 Task: Add Bella Rosa Party Tray - Aged Cheddar, Swiss, Havarti, & Gouda to the cart.
Action: Mouse moved to (21, 112)
Screenshot: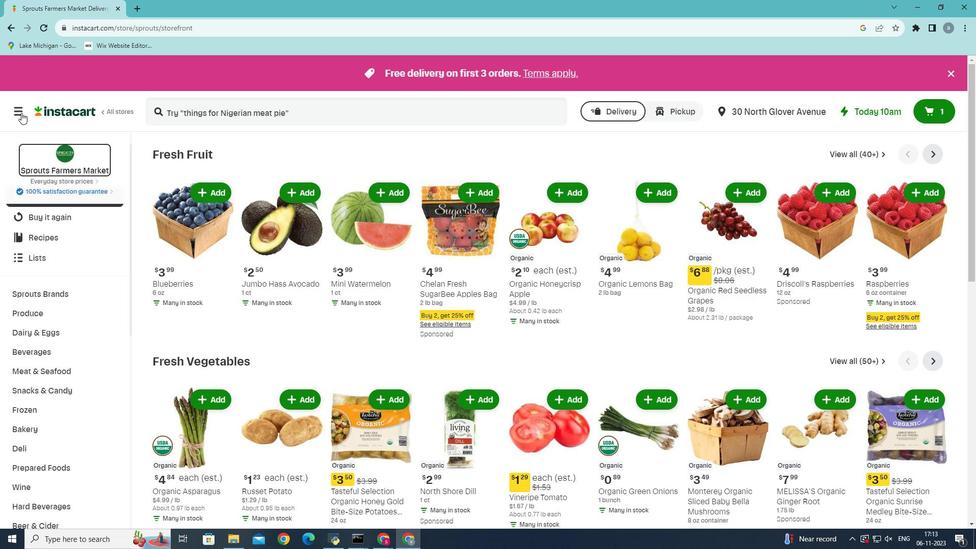 
Action: Mouse pressed left at (21, 112)
Screenshot: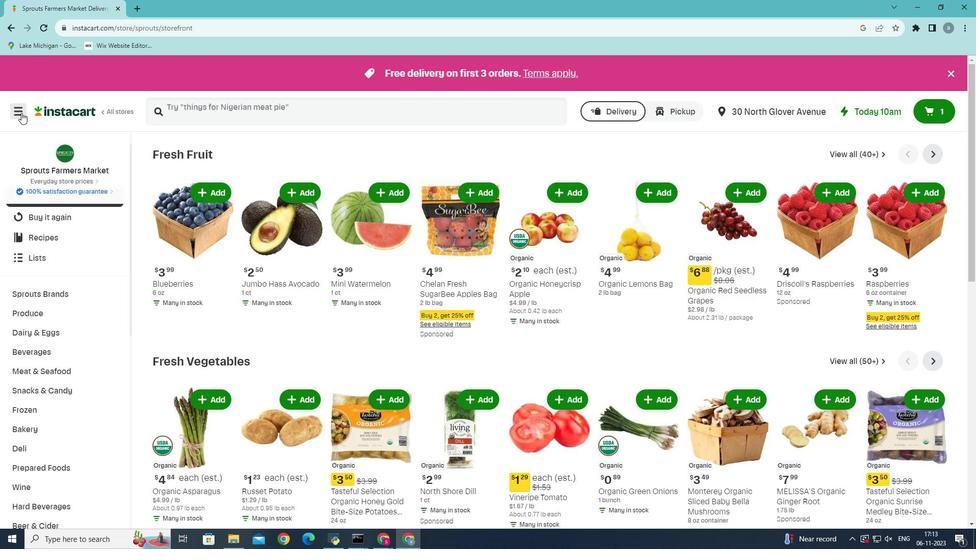 
Action: Mouse moved to (47, 283)
Screenshot: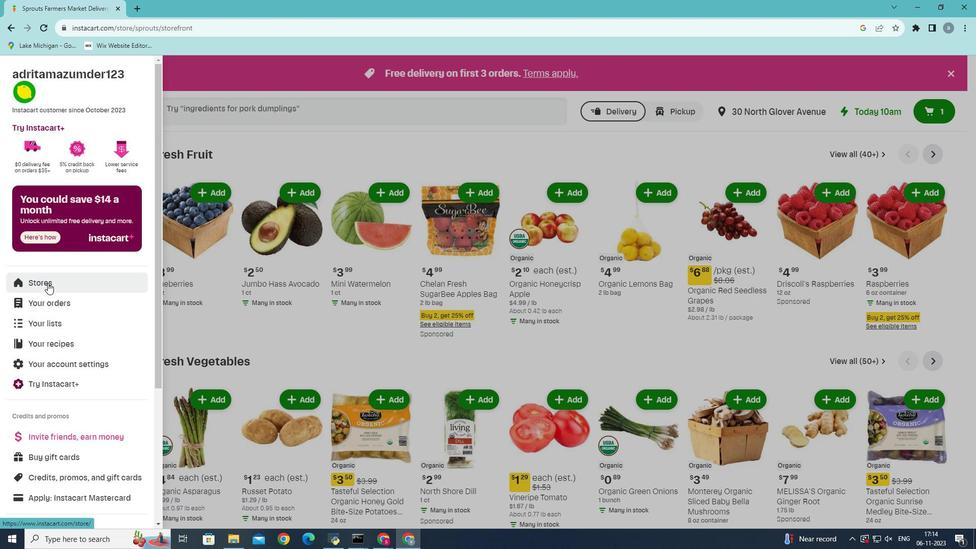 
Action: Mouse pressed left at (47, 283)
Screenshot: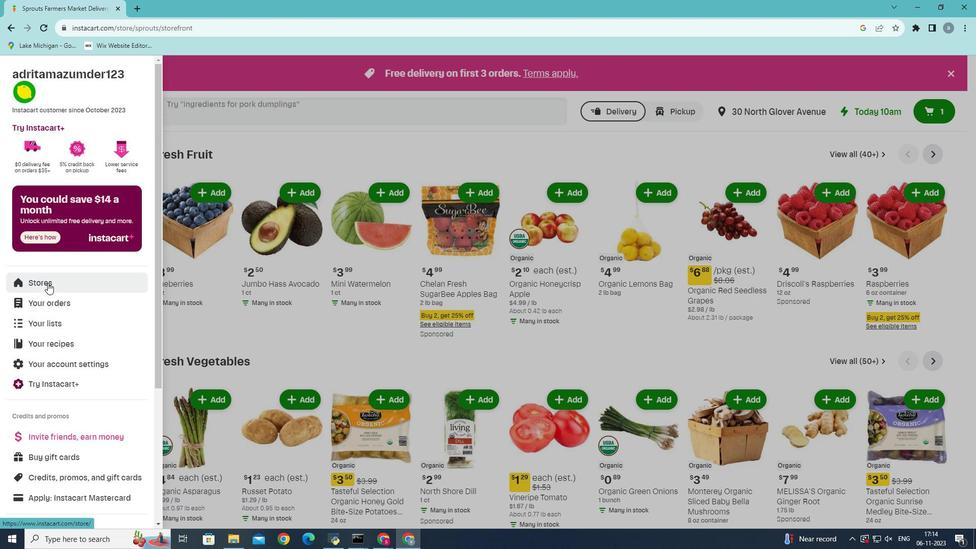 
Action: Mouse moved to (239, 116)
Screenshot: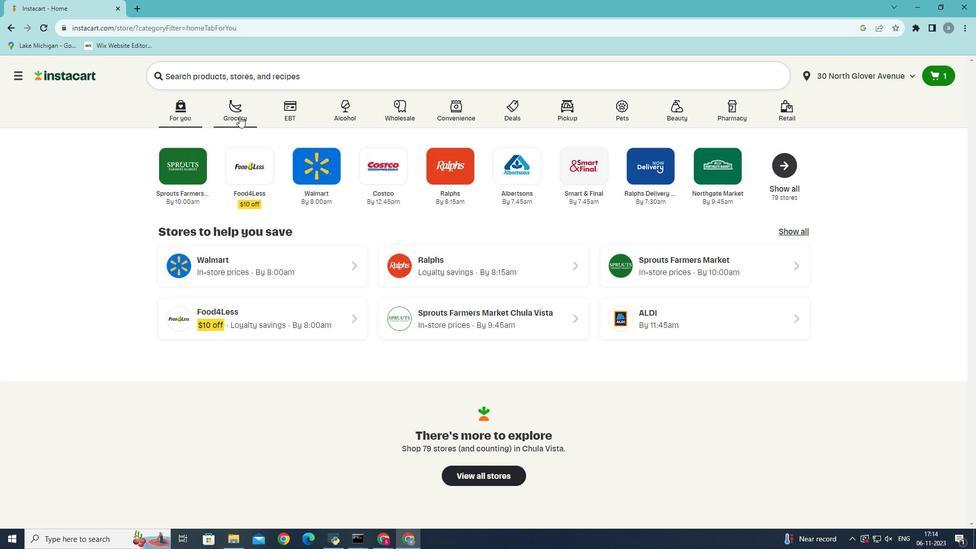 
Action: Mouse pressed left at (239, 116)
Screenshot: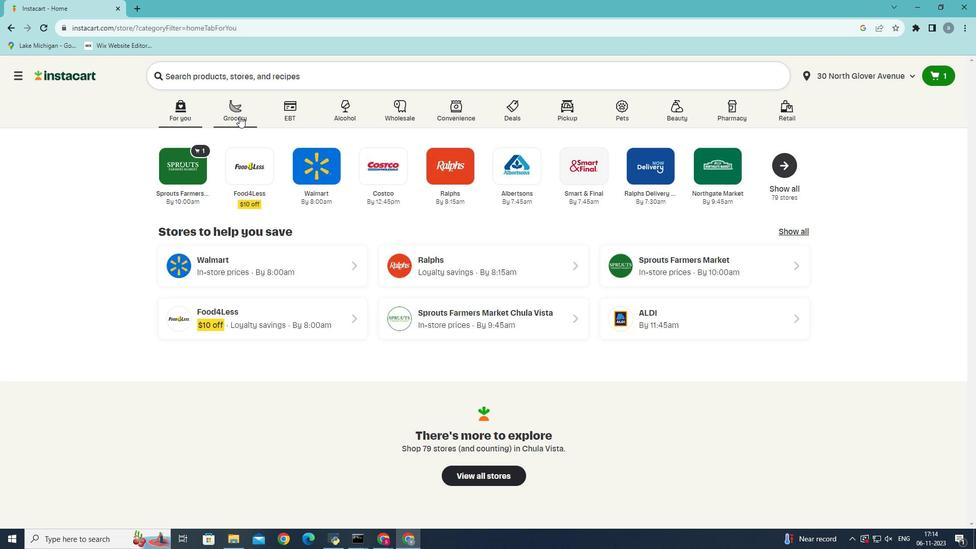 
Action: Mouse moved to (221, 304)
Screenshot: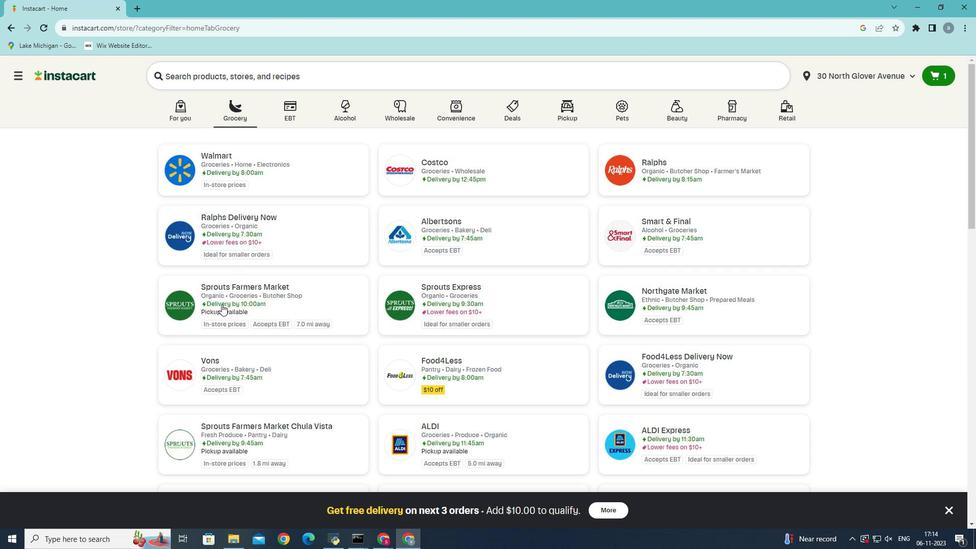 
Action: Mouse pressed left at (221, 304)
Screenshot: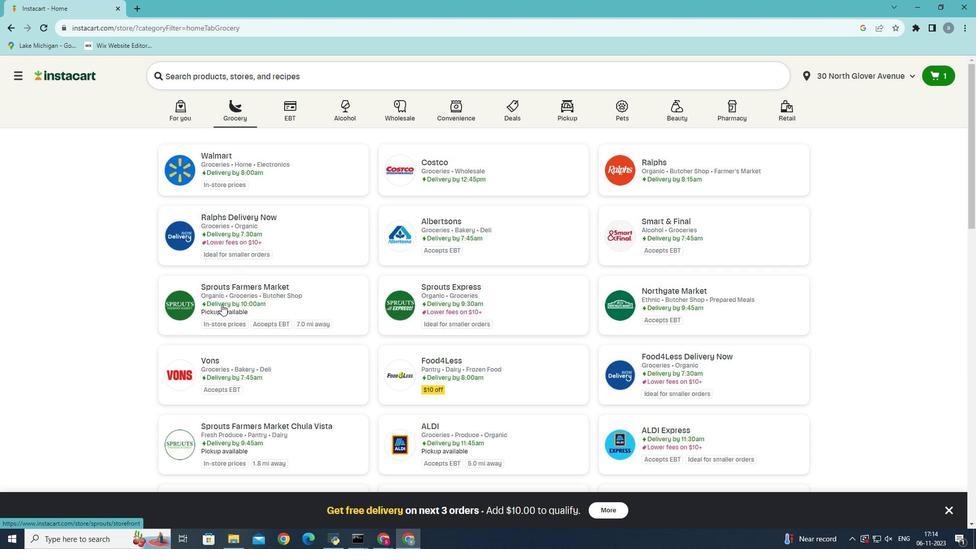 
Action: Mouse moved to (45, 407)
Screenshot: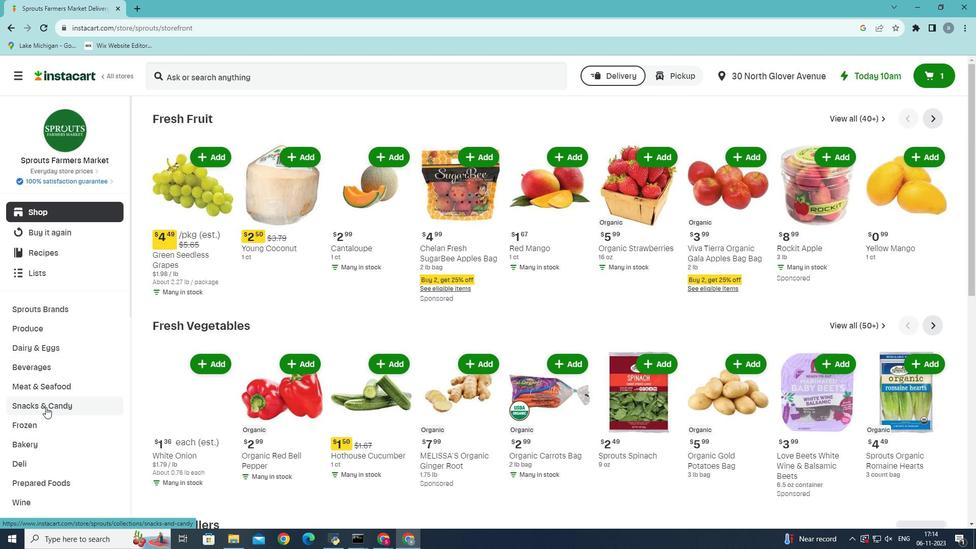 
Action: Mouse scrolled (45, 406) with delta (0, 0)
Screenshot: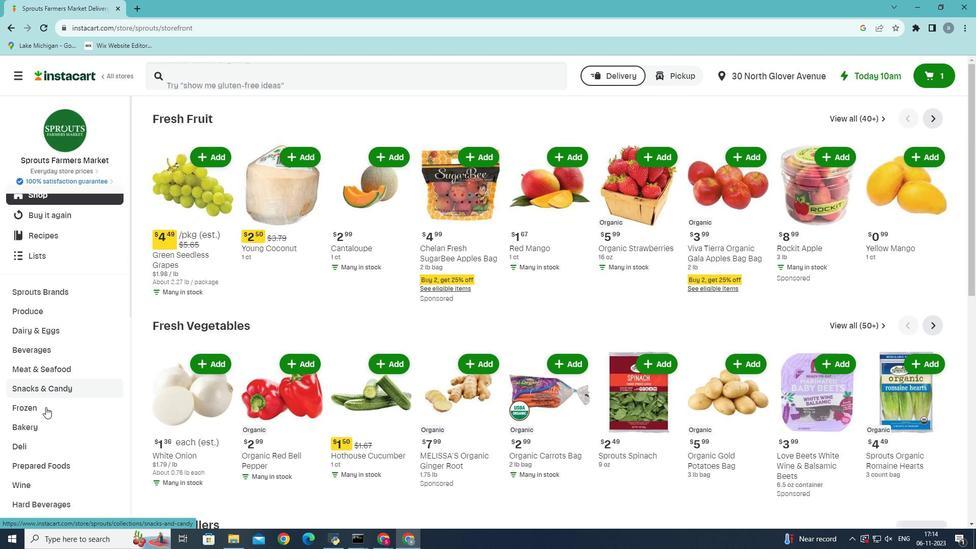
Action: Mouse moved to (41, 464)
Screenshot: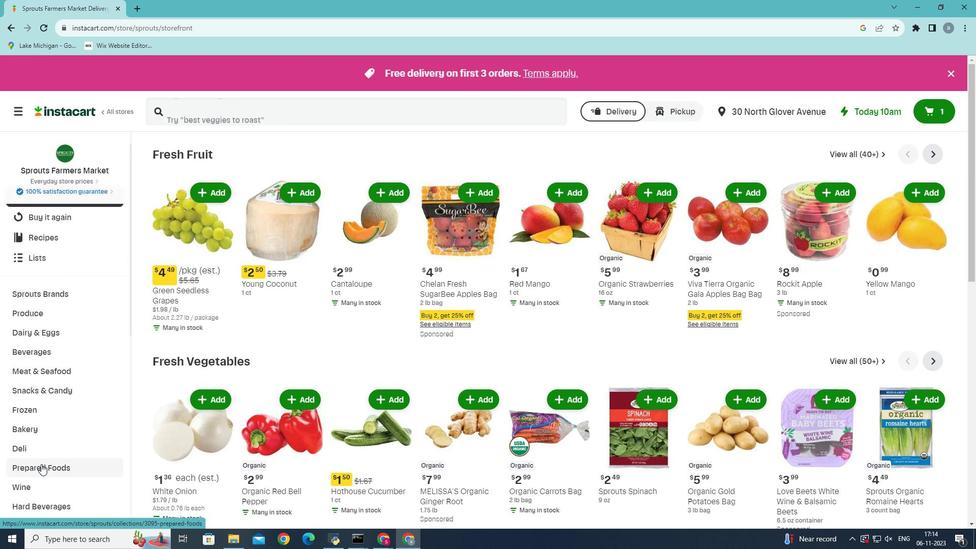 
Action: Mouse pressed left at (41, 464)
Screenshot: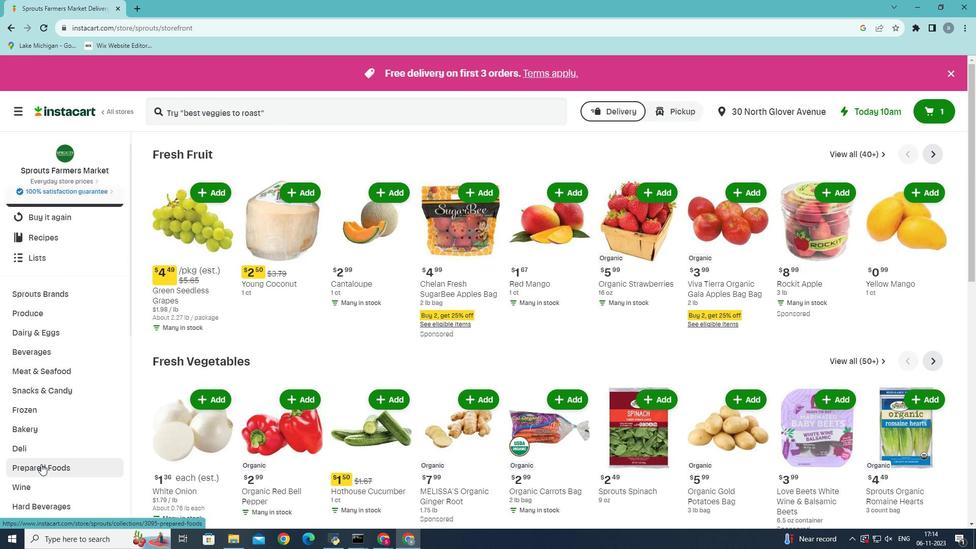 
Action: Mouse moved to (473, 178)
Screenshot: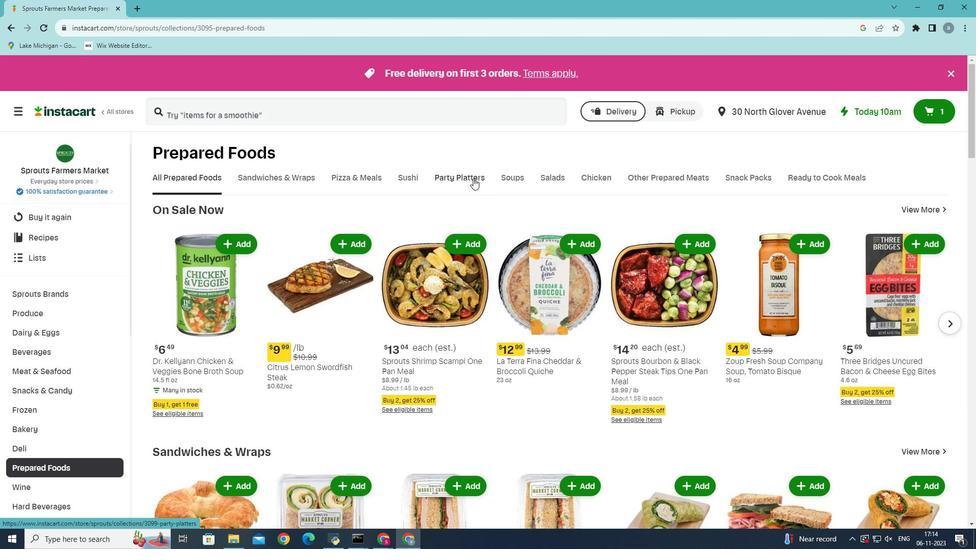 
Action: Mouse pressed left at (473, 178)
Screenshot: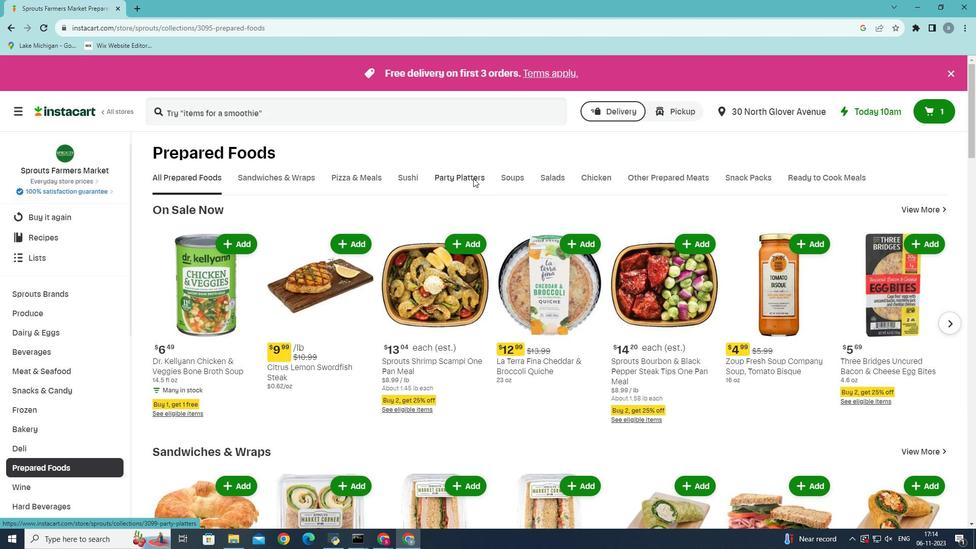 
Action: Mouse moved to (393, 267)
Screenshot: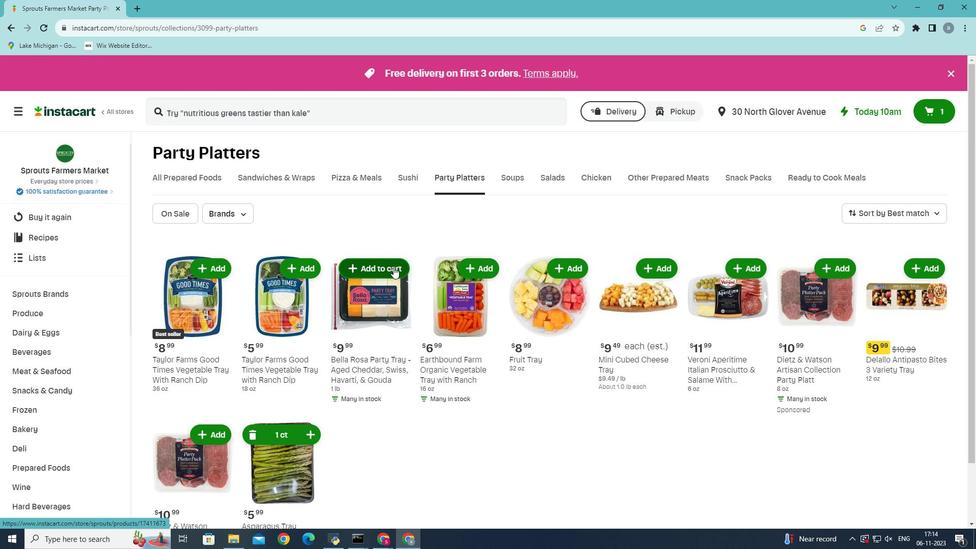 
Action: Mouse pressed left at (393, 267)
Screenshot: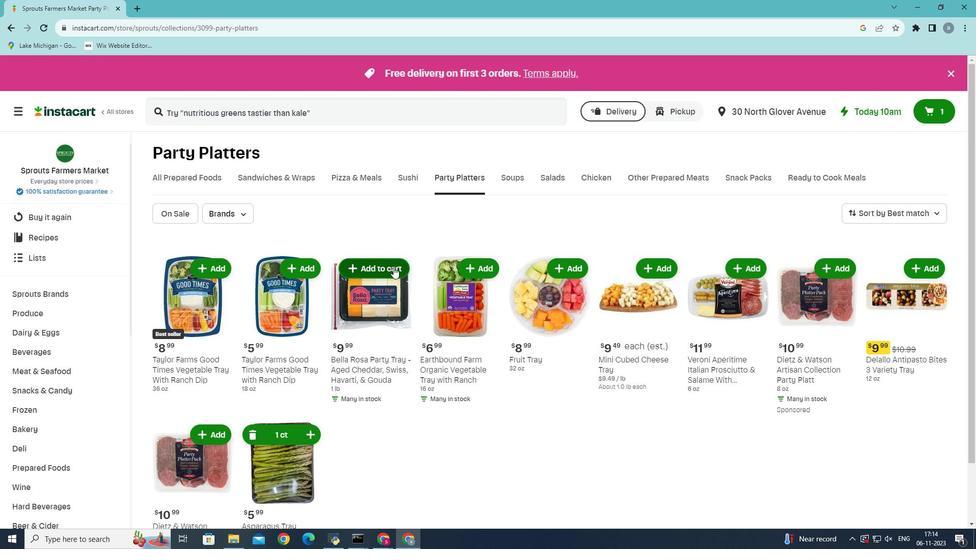 
